 Task: Use the advanced options to search for repositories written in the language "C#".
Action: Mouse moved to (45, 335)
Screenshot: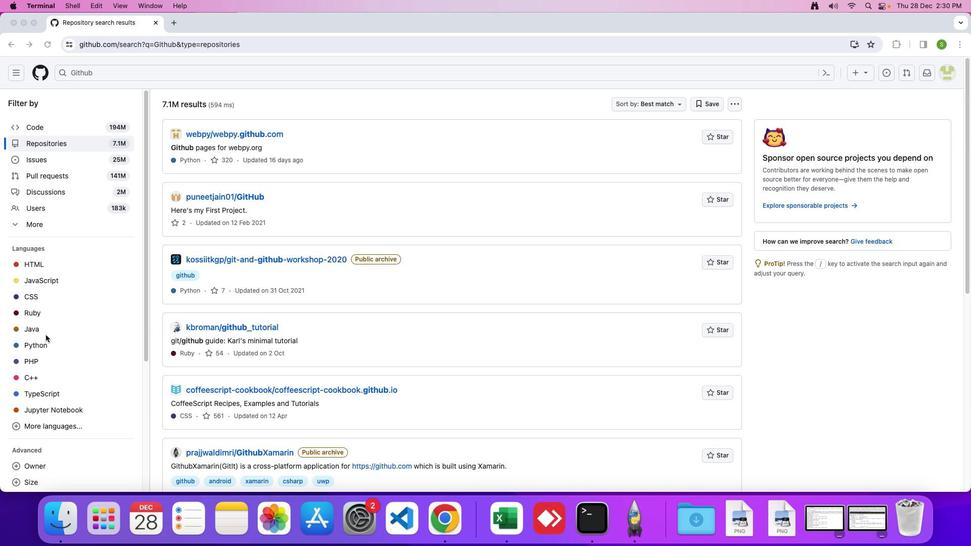 
Action: Mouse scrolled (45, 335) with delta (0, 0)
Screenshot: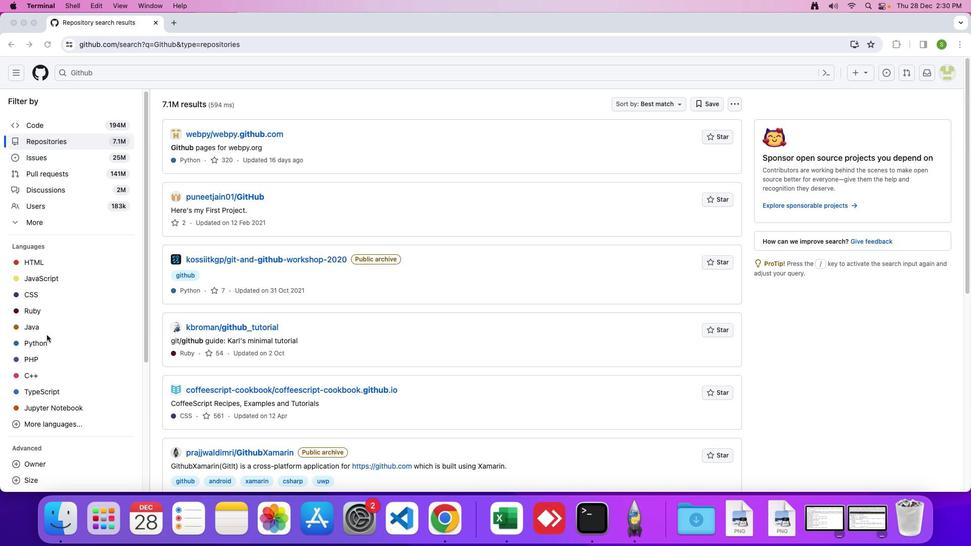 
Action: Mouse moved to (46, 335)
Screenshot: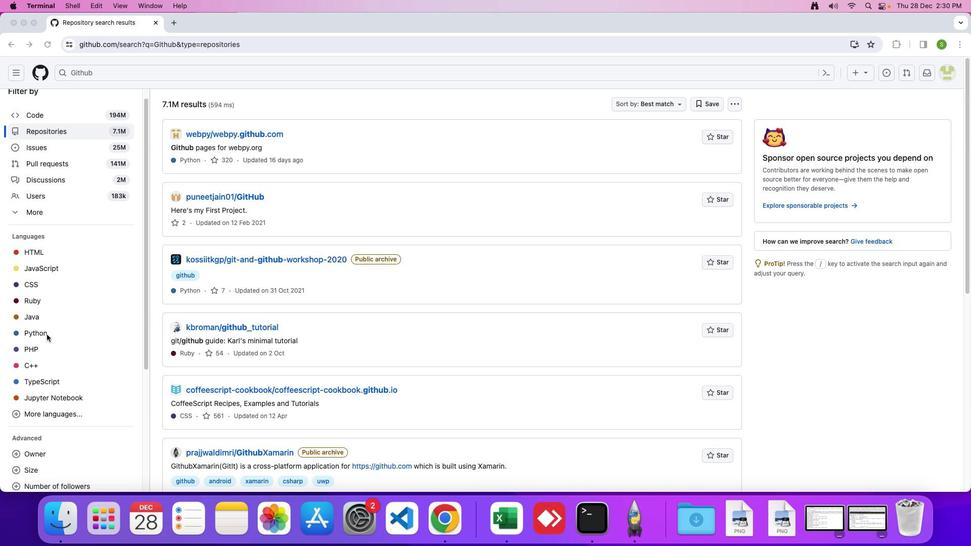 
Action: Mouse scrolled (46, 335) with delta (0, 0)
Screenshot: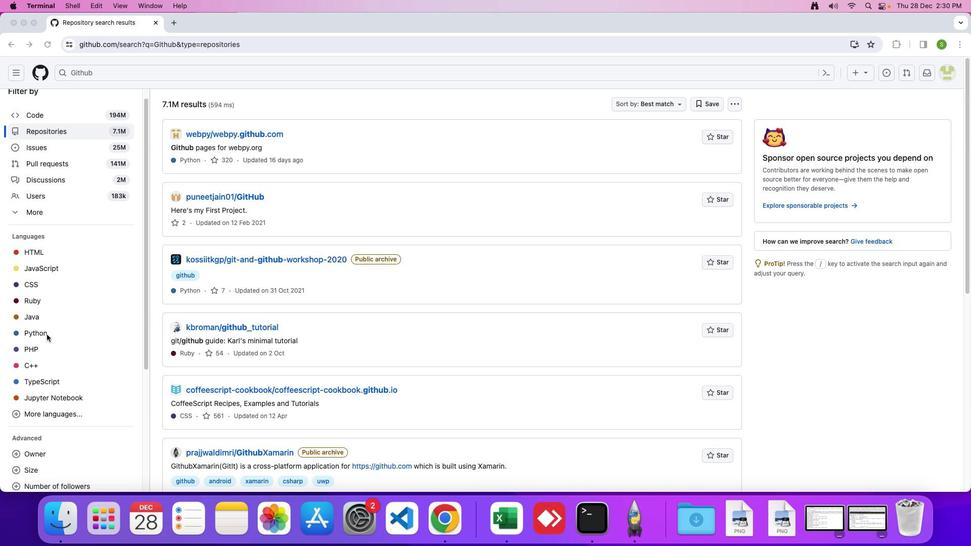 
Action: Mouse moved to (46, 335)
Screenshot: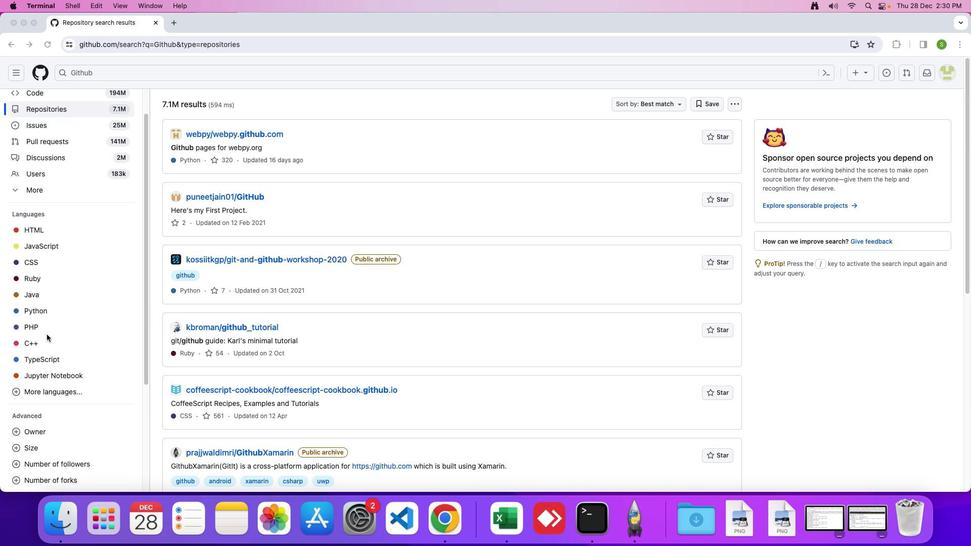 
Action: Mouse scrolled (46, 335) with delta (0, -1)
Screenshot: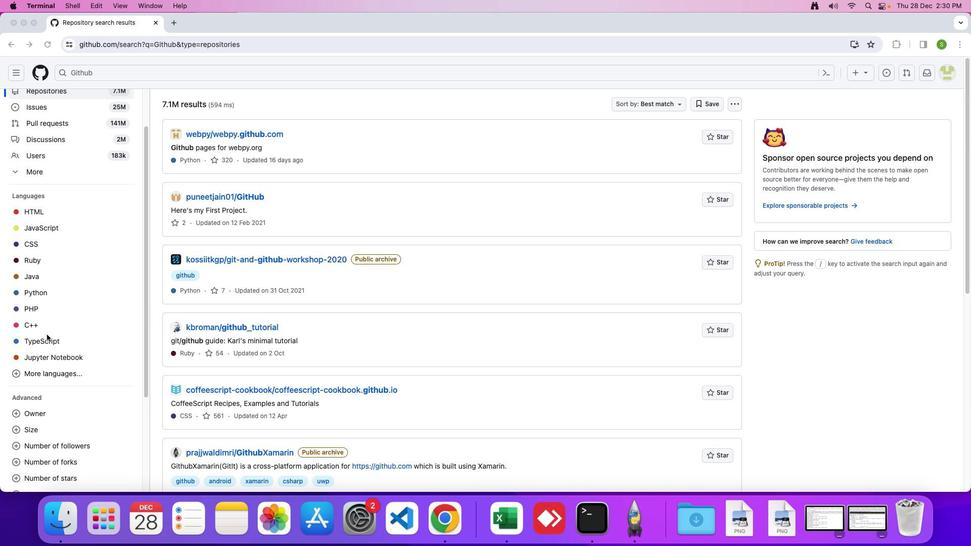 
Action: Mouse moved to (47, 335)
Screenshot: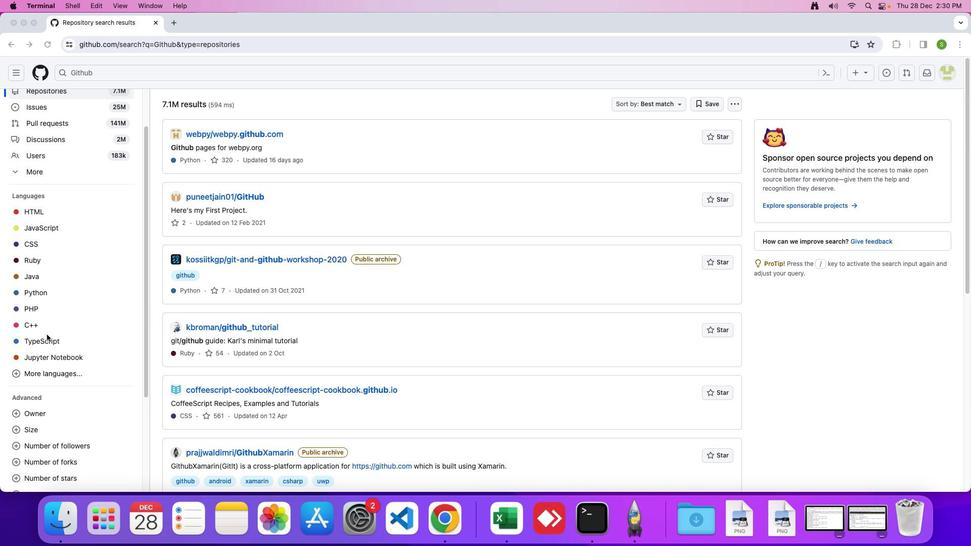 
Action: Mouse scrolled (47, 335) with delta (0, 0)
Screenshot: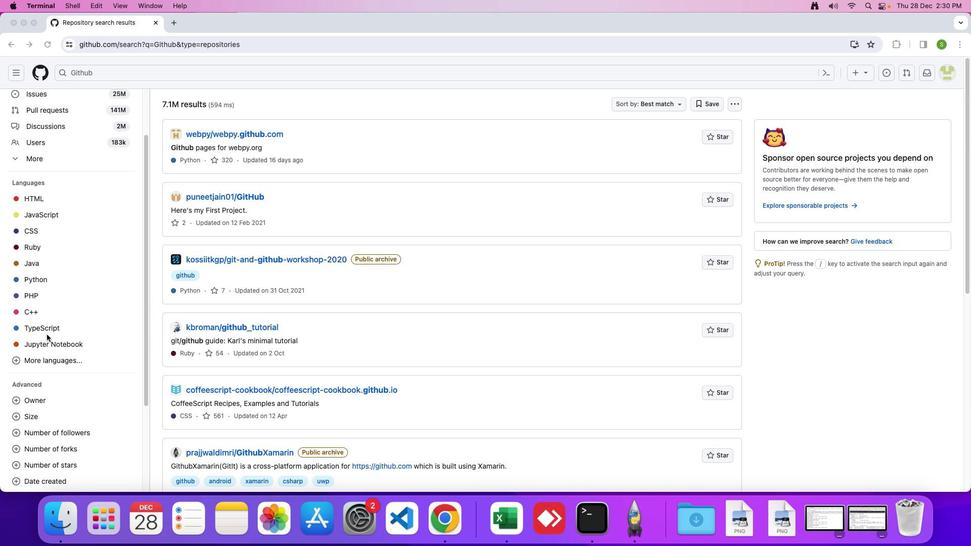 
Action: Mouse scrolled (47, 335) with delta (0, 0)
Screenshot: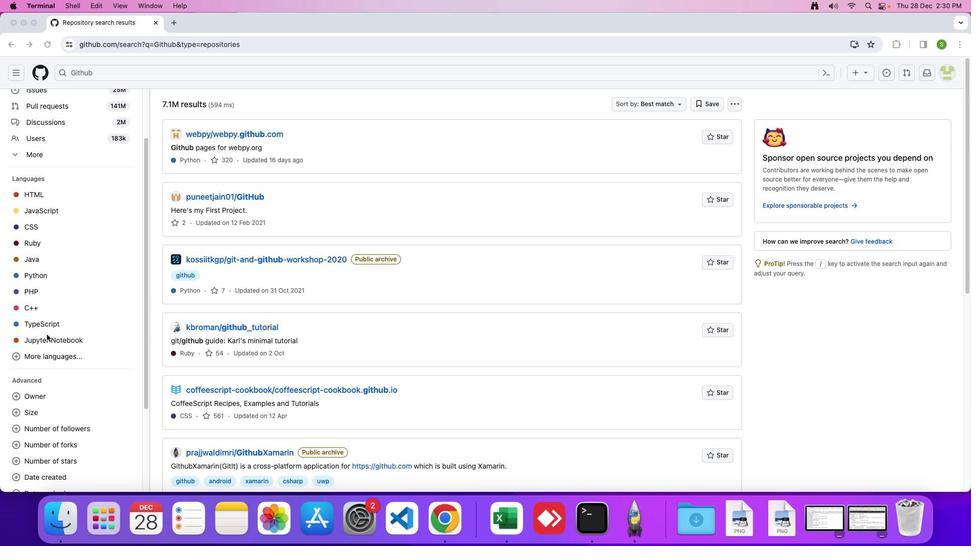 
Action: Mouse scrolled (47, 335) with delta (0, 0)
Screenshot: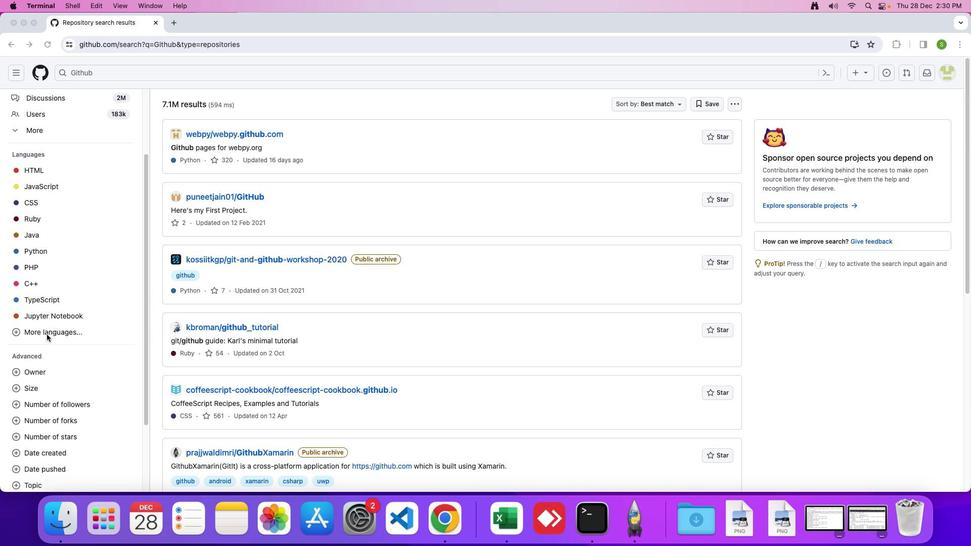 
Action: Mouse scrolled (47, 335) with delta (0, 0)
Screenshot: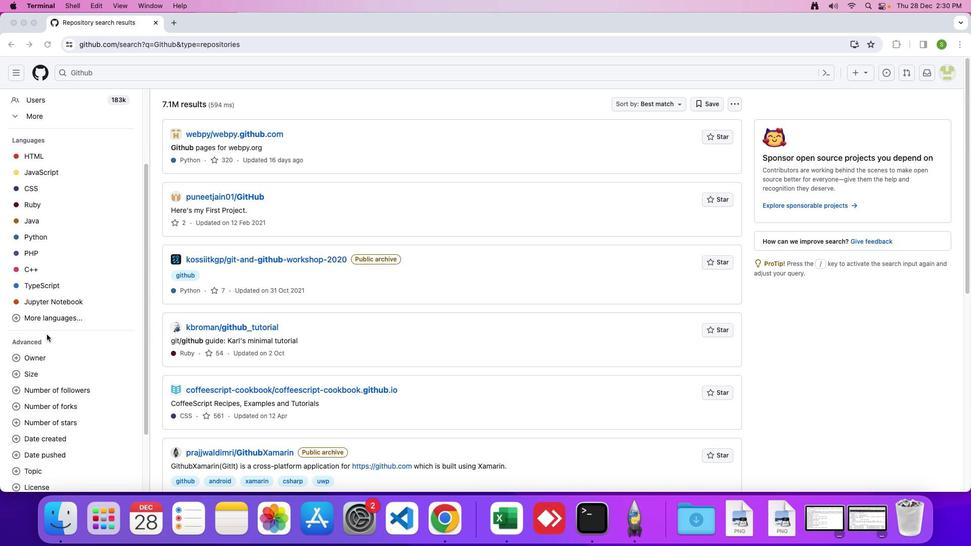 
Action: Mouse scrolled (47, 335) with delta (0, 0)
Screenshot: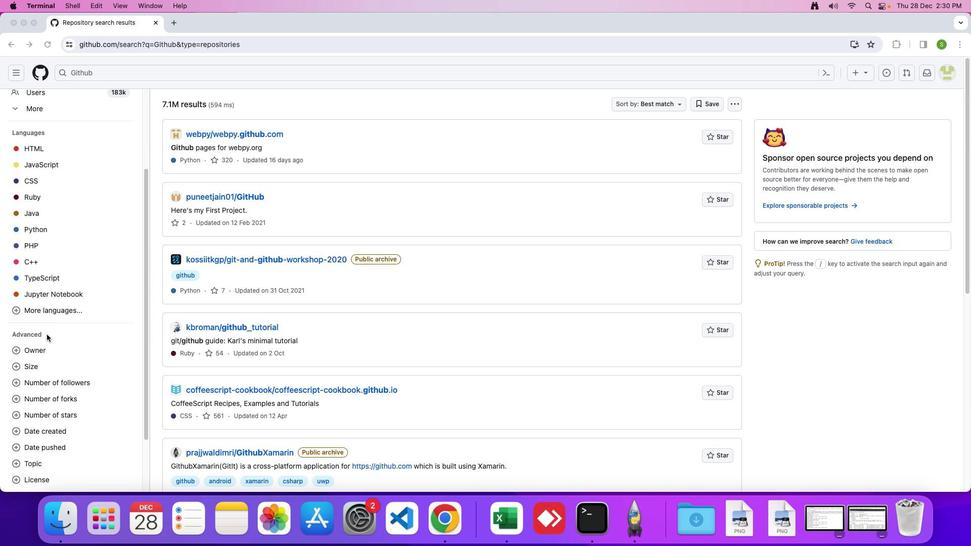 
Action: Mouse scrolled (47, 335) with delta (0, 0)
Screenshot: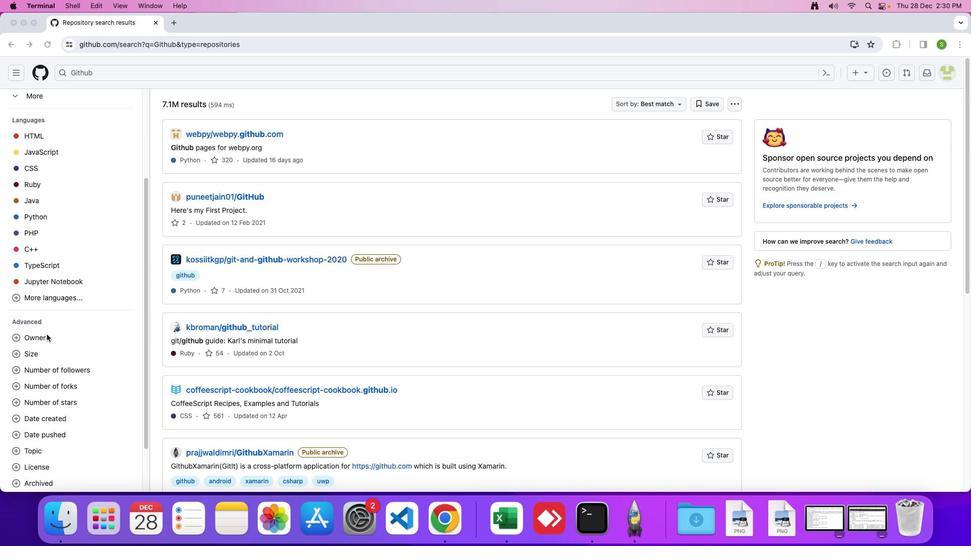 
Action: Mouse scrolled (47, 335) with delta (0, 0)
Screenshot: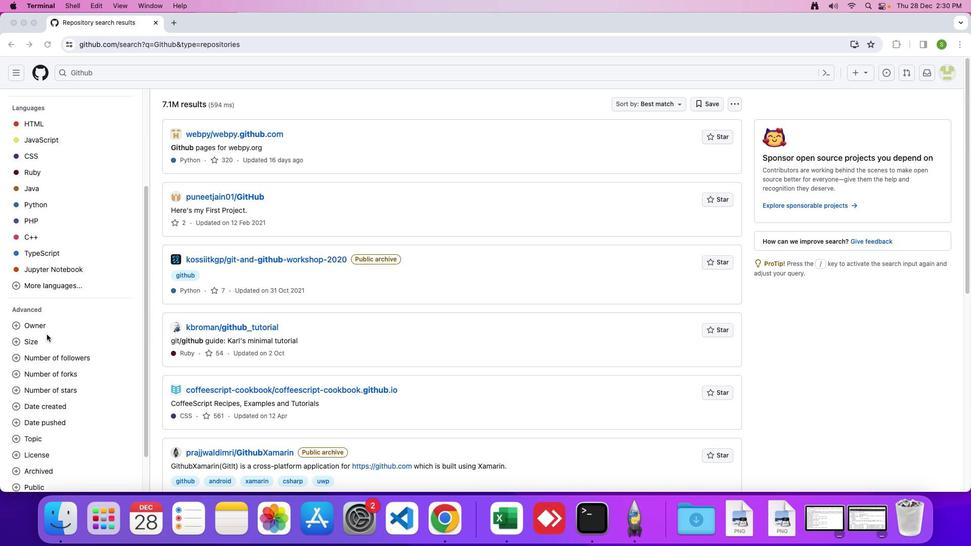 
Action: Mouse scrolled (47, 335) with delta (0, -1)
Screenshot: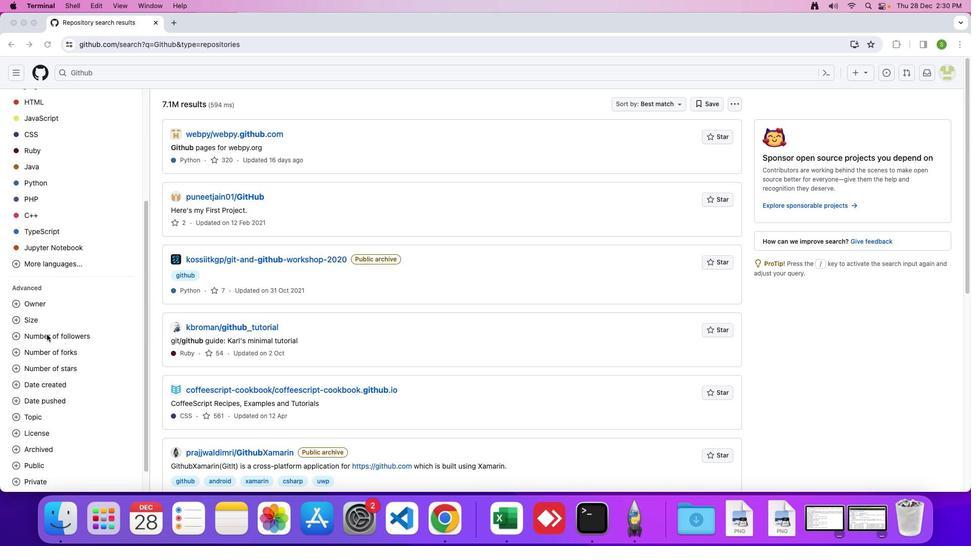 
Action: Mouse scrolled (47, 335) with delta (0, 0)
Screenshot: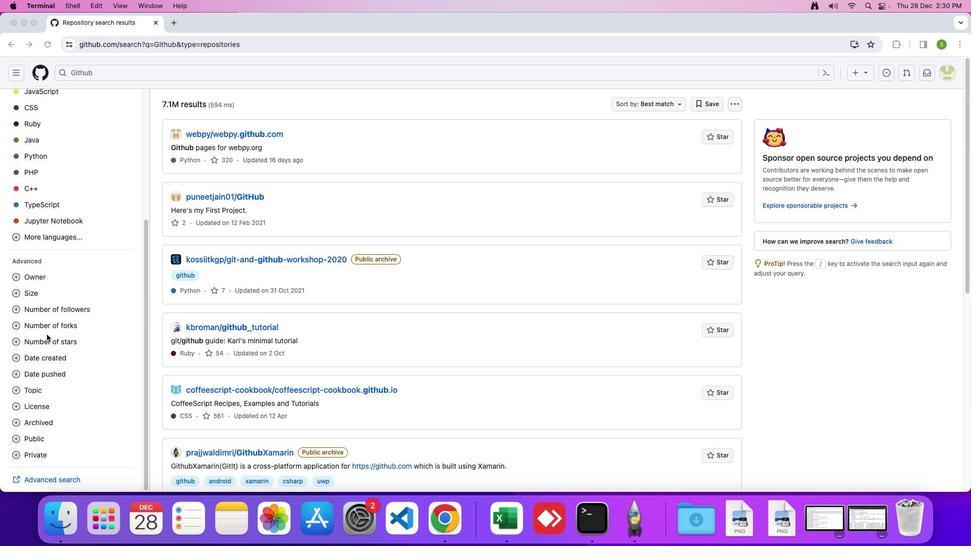 
Action: Mouse scrolled (47, 335) with delta (0, 0)
Screenshot: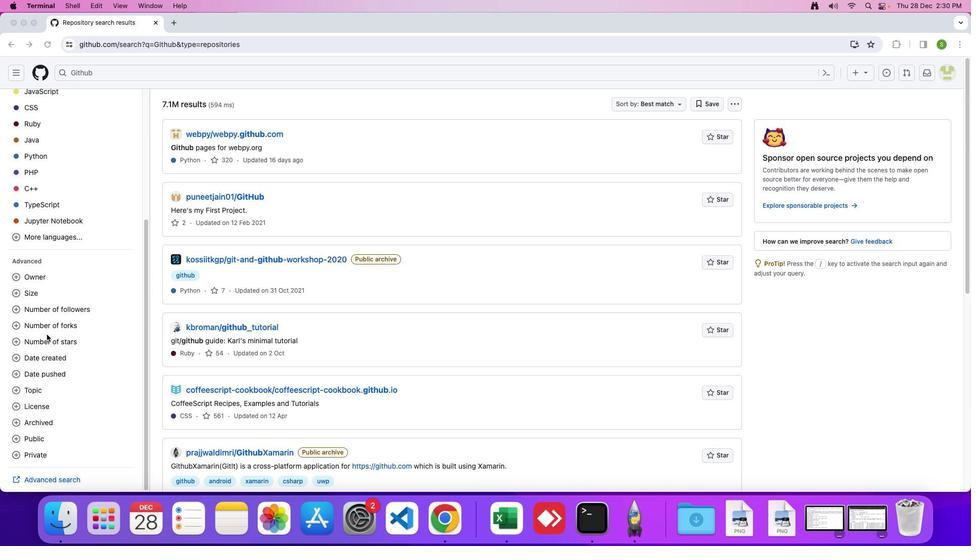 
Action: Mouse scrolled (47, 335) with delta (0, -1)
Screenshot: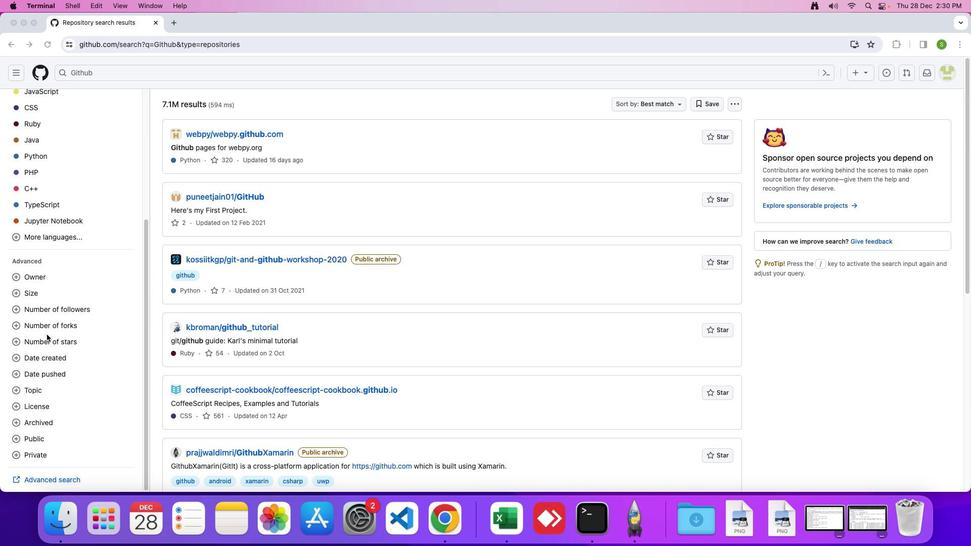 
Action: Mouse scrolled (47, 335) with delta (0, 0)
Screenshot: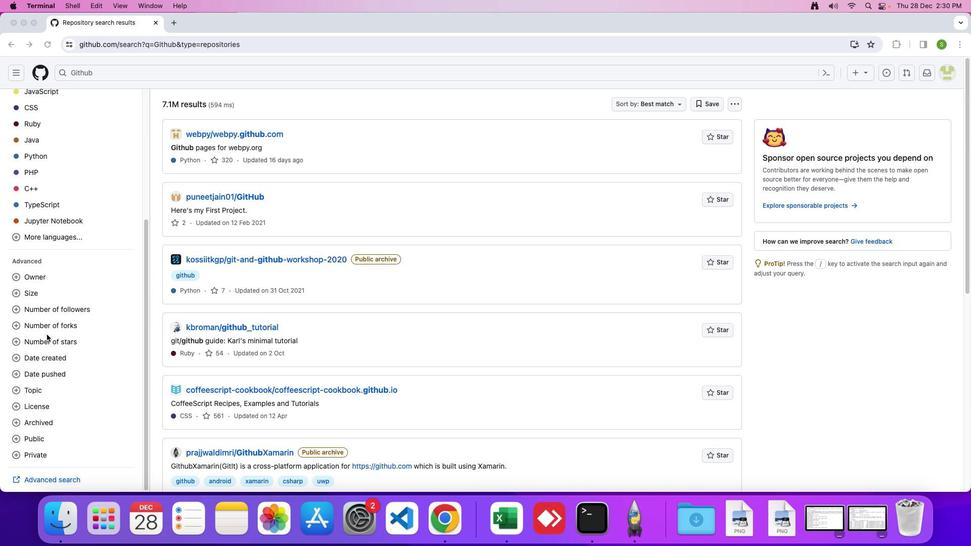 
Action: Mouse scrolled (47, 335) with delta (0, 0)
Screenshot: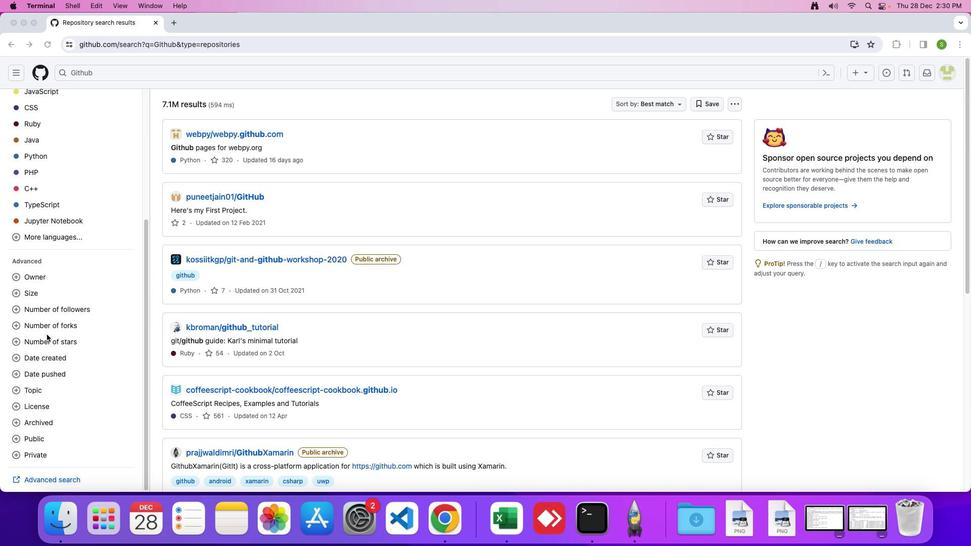 
Action: Mouse moved to (72, 477)
Screenshot: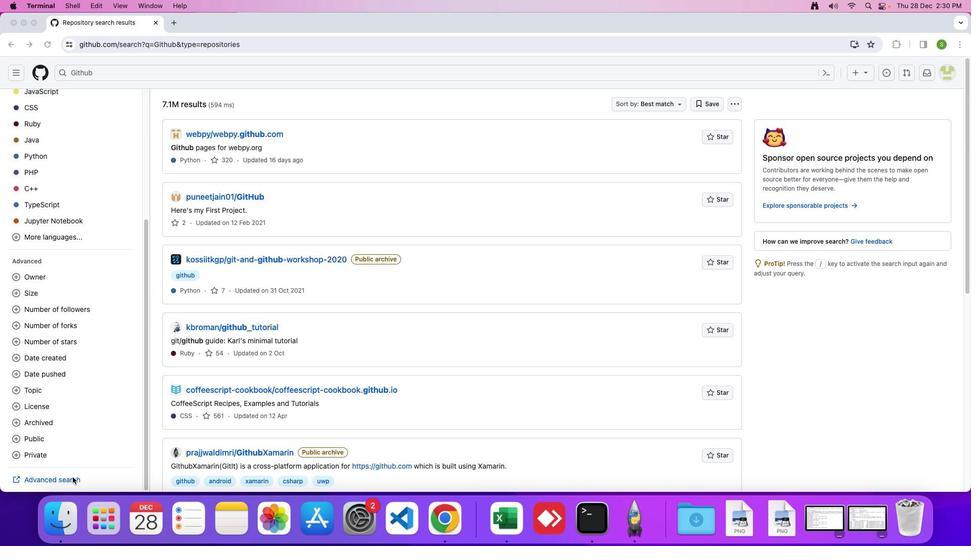 
Action: Mouse pressed left at (72, 477)
Screenshot: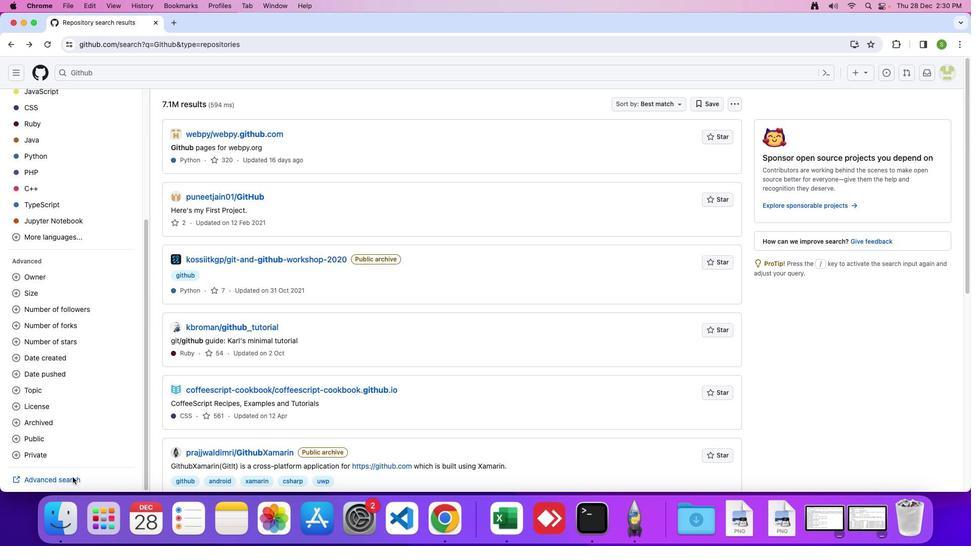 
Action: Mouse moved to (69, 478)
Screenshot: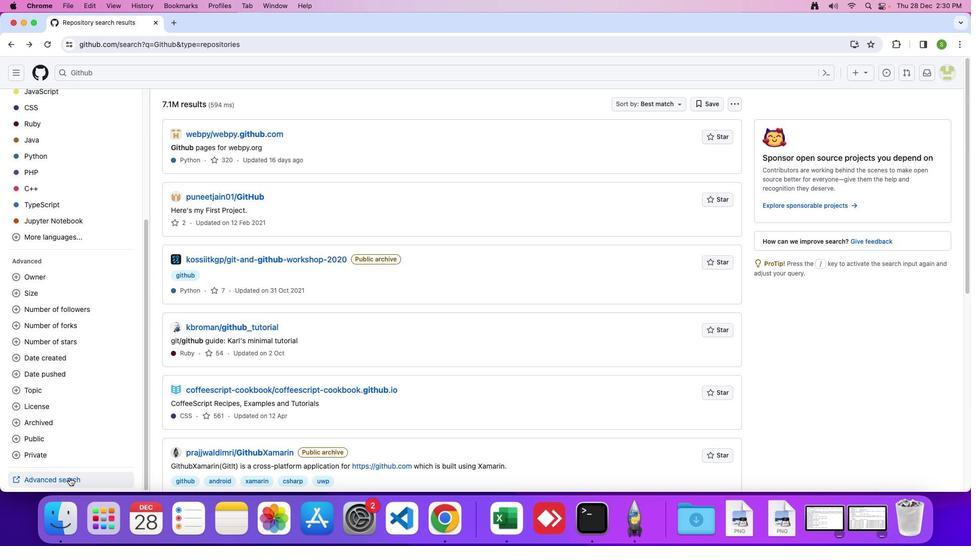 
Action: Mouse pressed left at (69, 478)
Screenshot: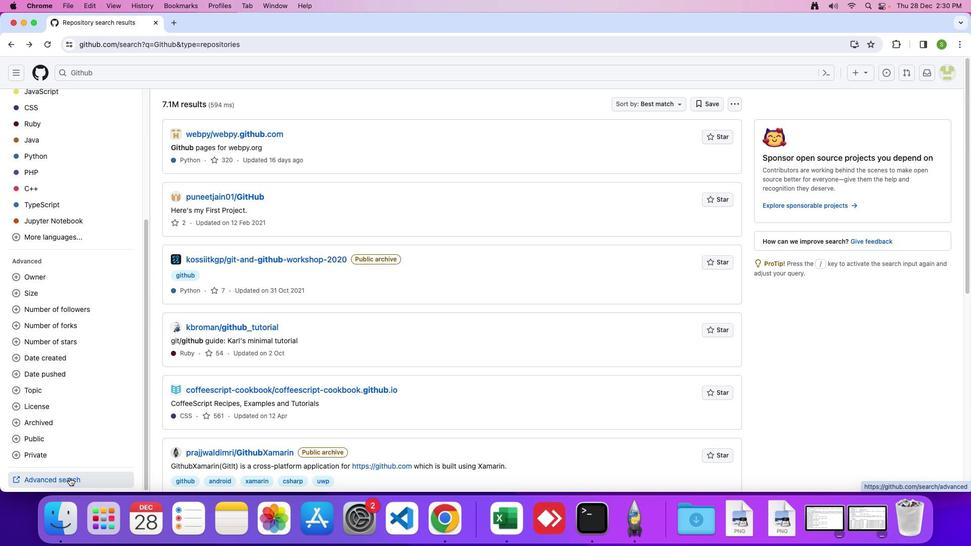 
Action: Mouse moved to (436, 246)
Screenshot: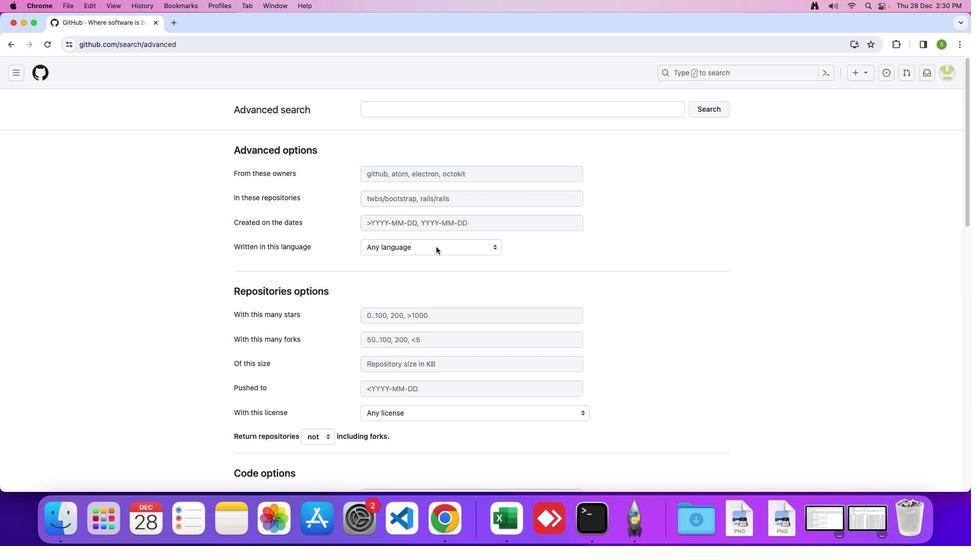
Action: Mouse pressed left at (436, 246)
Screenshot: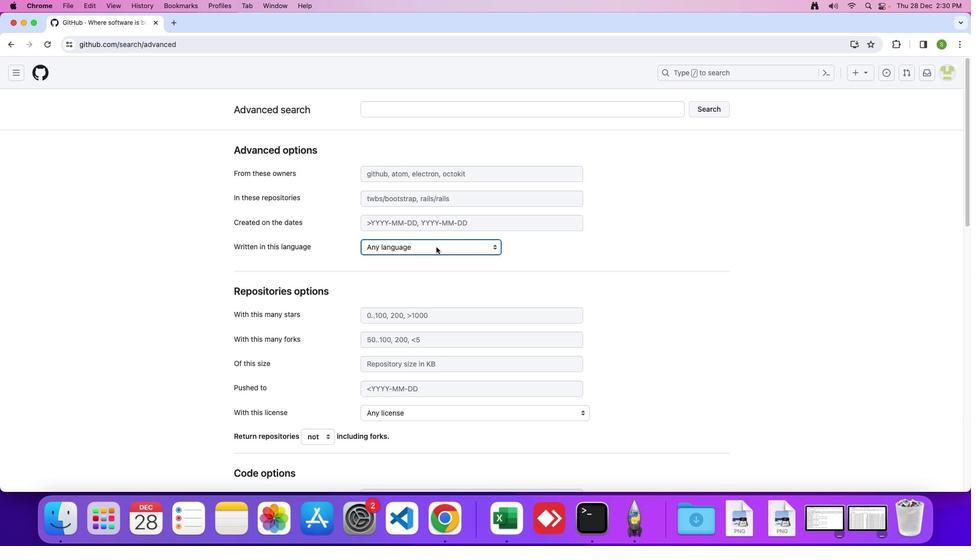 
Action: Mouse moved to (404, 284)
Screenshot: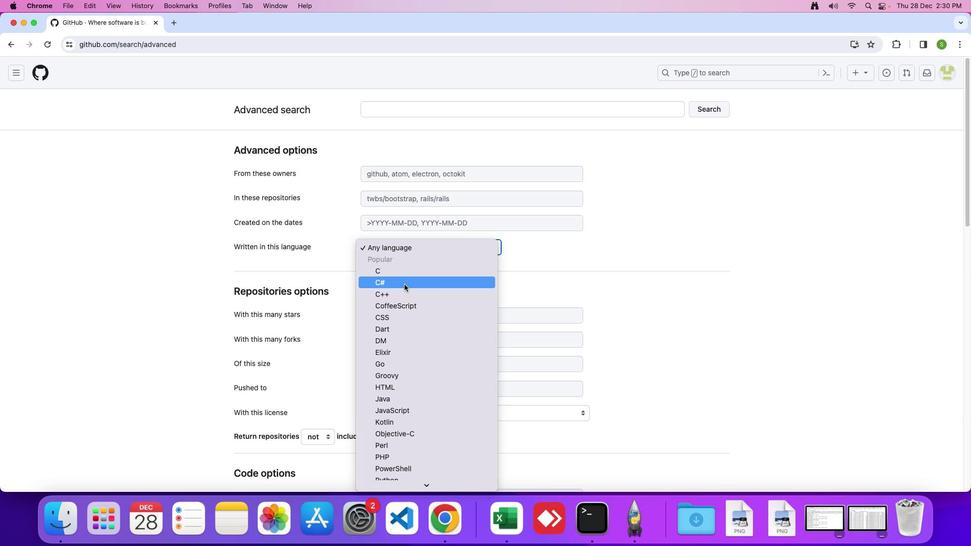 
Action: Mouse pressed left at (404, 284)
Screenshot: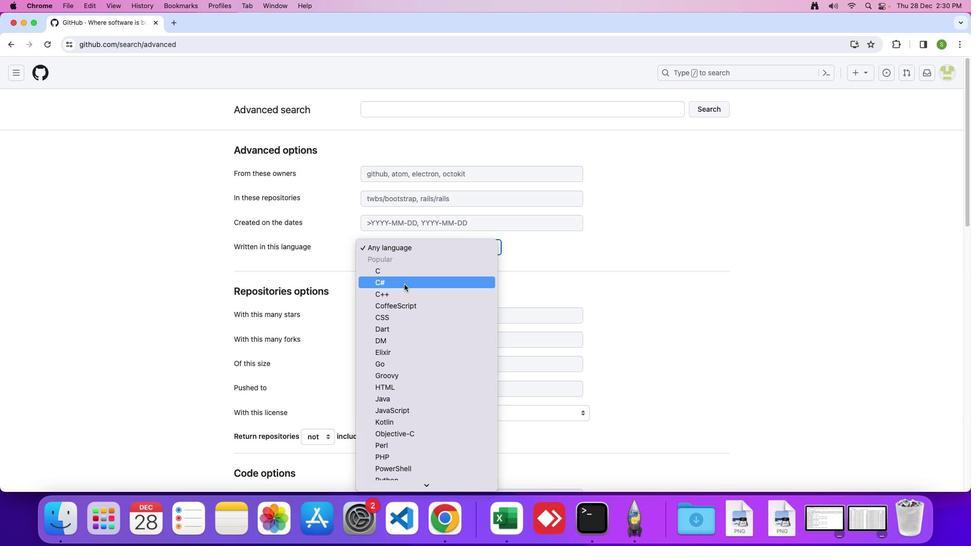
Action: Key pressed Key.enter
Screenshot: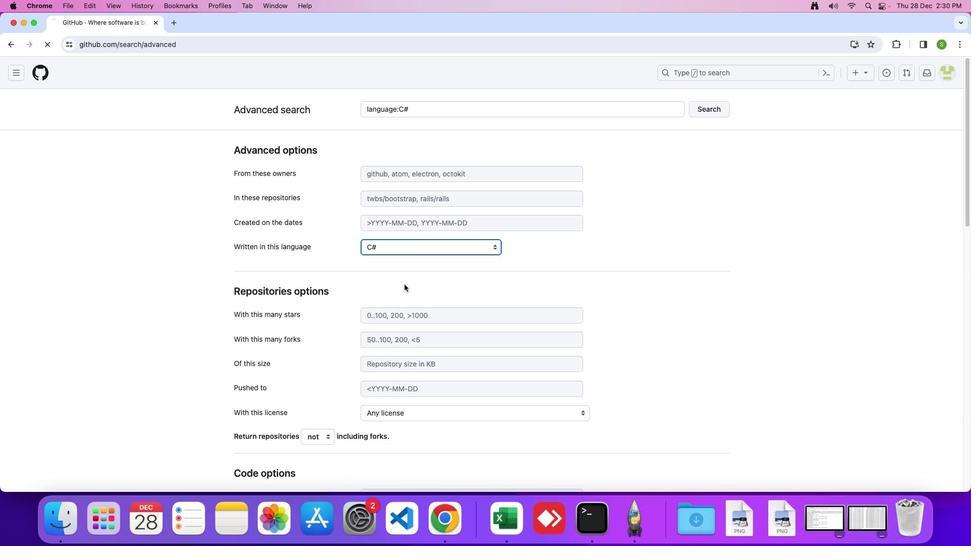 
Action: Mouse moved to (404, 284)
Screenshot: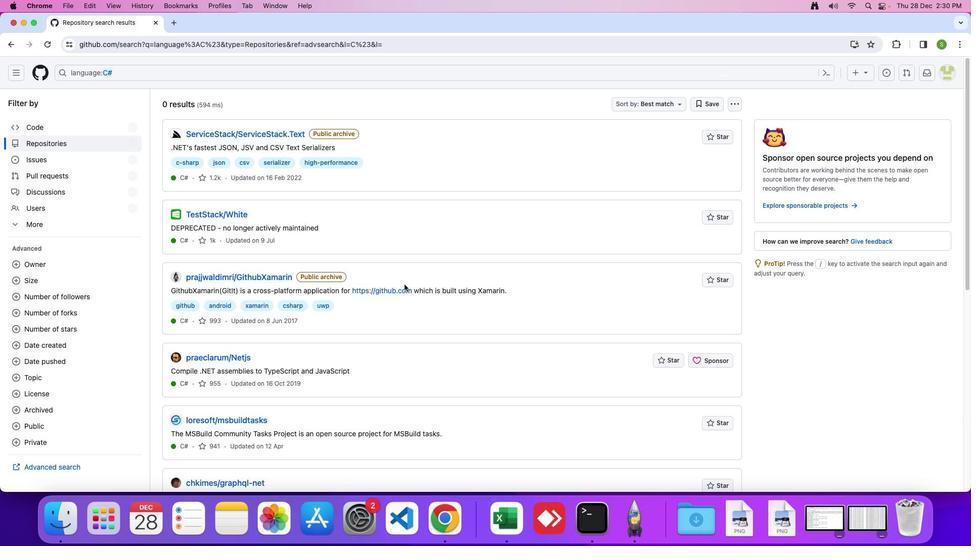 
